 Task: Create in the project AgileDive and in the Backlog issue 'Integrate a new video tutorial feature into an existing e-learning platform to improve user engagement and learning outcomes' a child issue 'Integration with fleet tracking systems', and assign it to team member softage.4@softage.net. Create in the project AgileDive and in the Backlog issue 'Develop a new tool for automated testing of cross-device compatibility and responsiveness' a child issue 'Code optimization for low-latency network socket programming', and assign it to team member softage.1@softage.net
Action: Mouse scrolled (463, 595) with delta (0, 0)
Screenshot: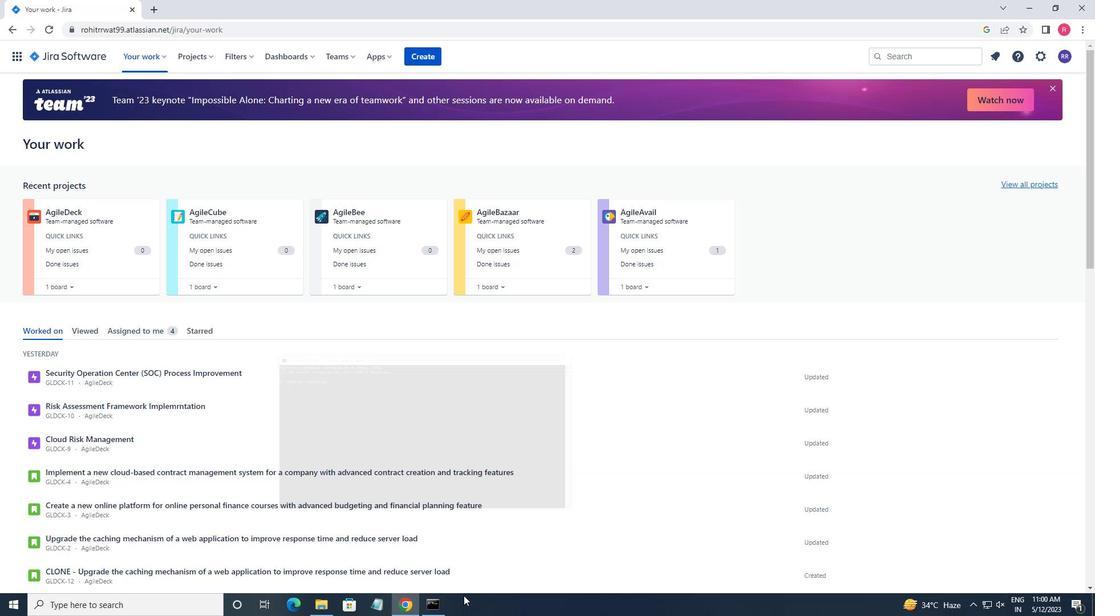 
Action: Mouse moved to (195, 62)
Screenshot: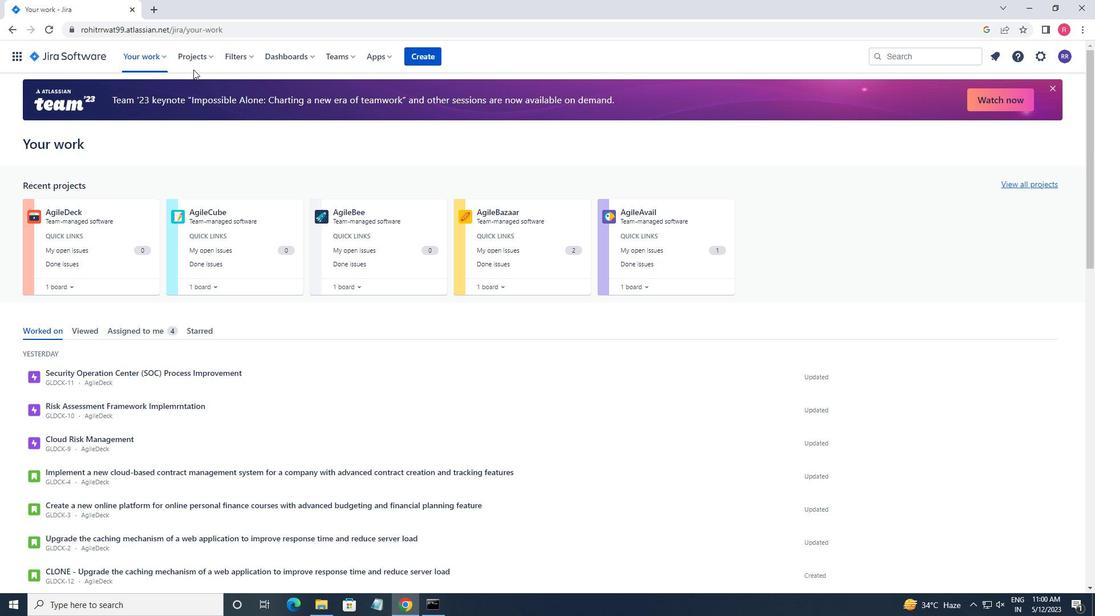 
Action: Mouse pressed left at (195, 62)
Screenshot: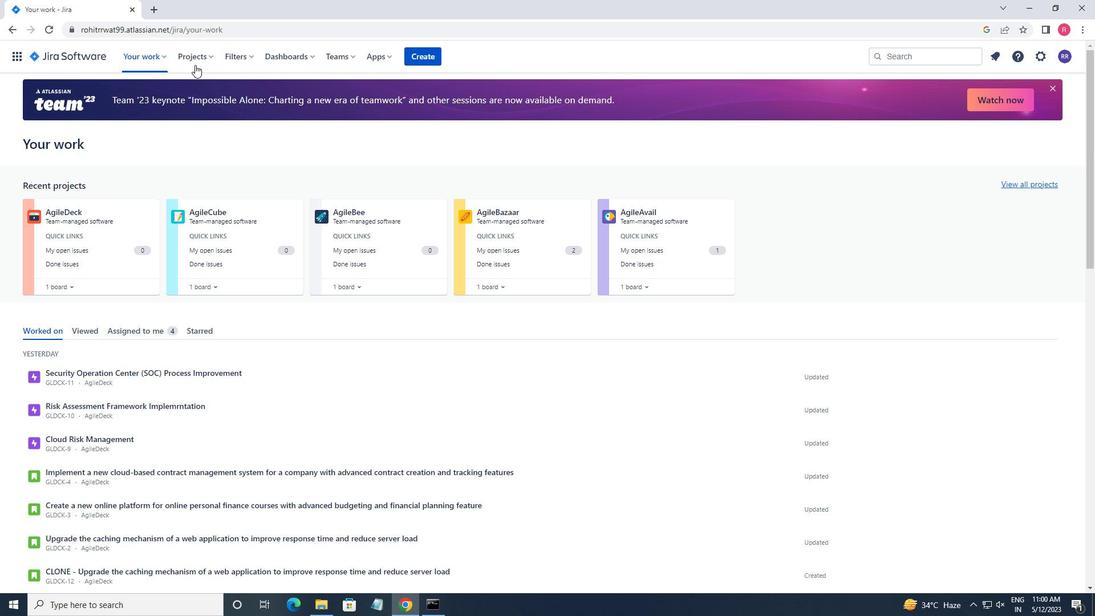 
Action: Mouse moved to (221, 103)
Screenshot: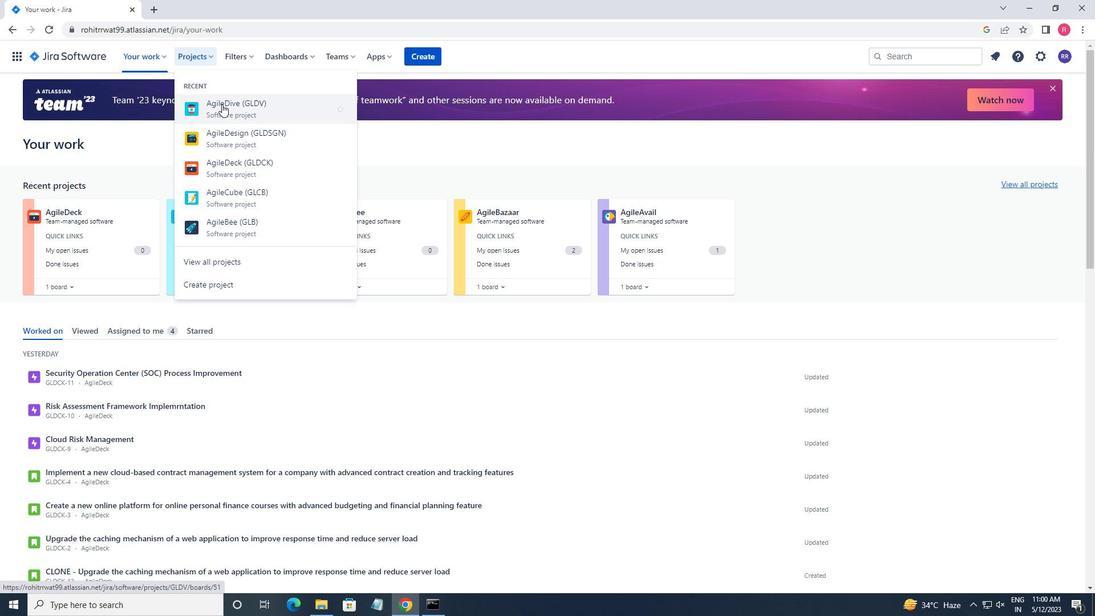 
Action: Mouse pressed left at (221, 103)
Screenshot: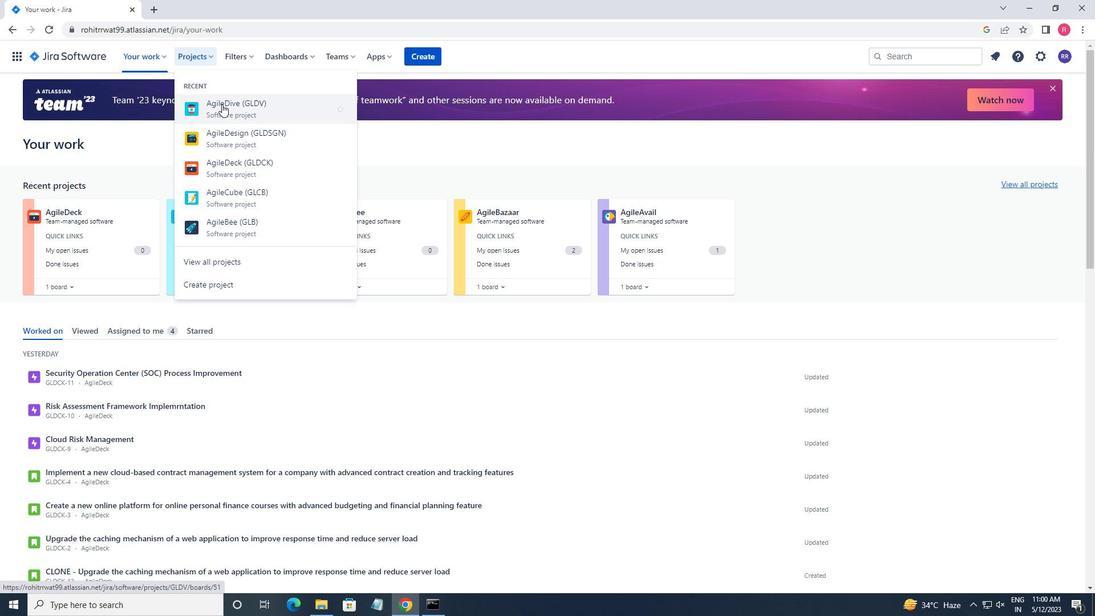 
Action: Mouse moved to (68, 169)
Screenshot: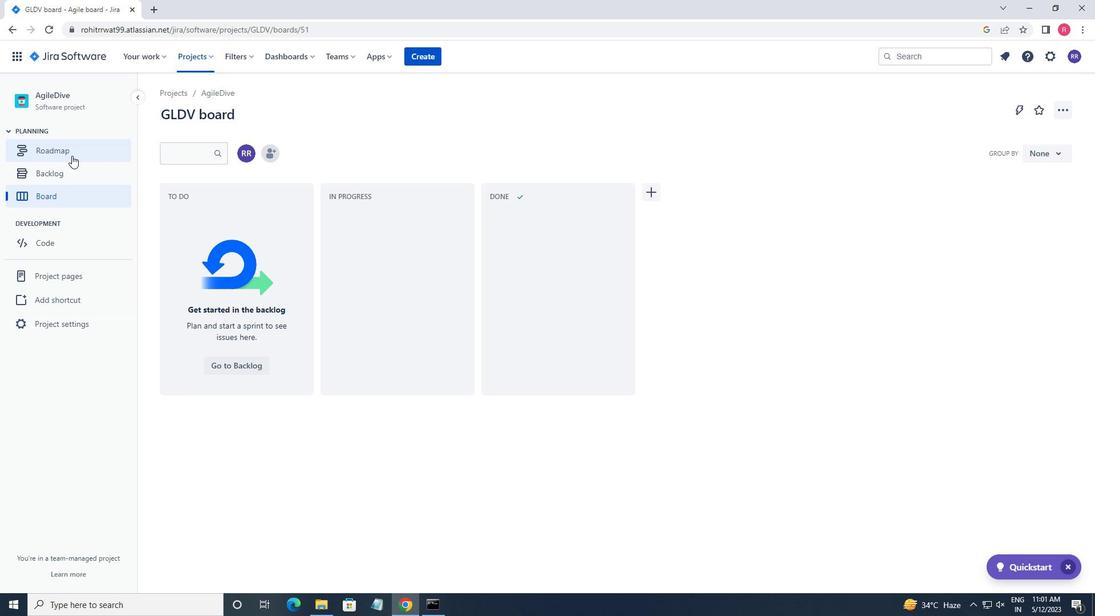 
Action: Mouse pressed left at (68, 169)
Screenshot: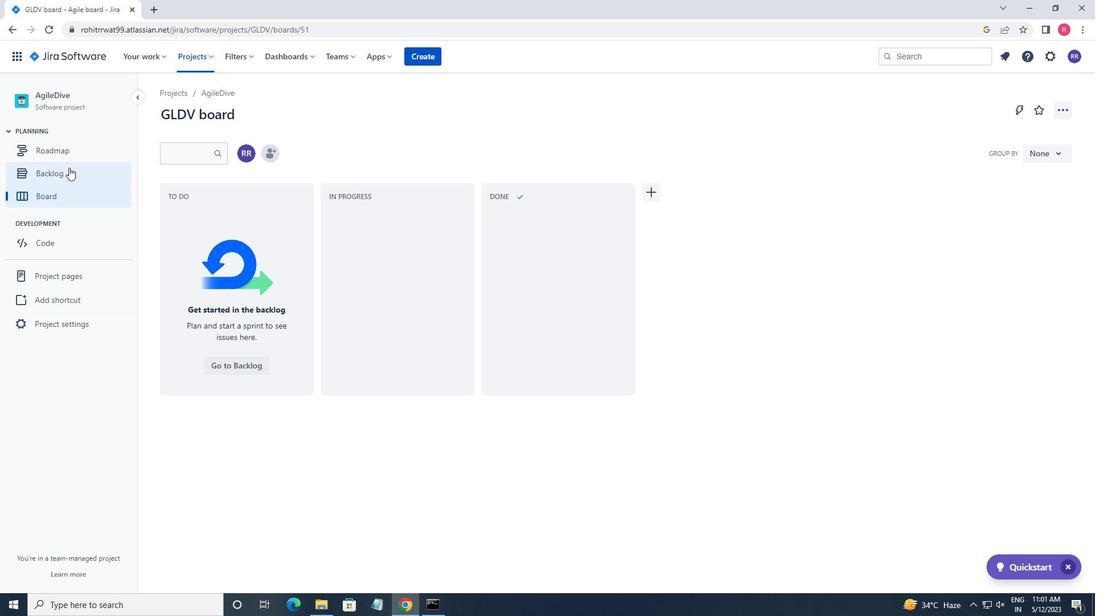 
Action: Mouse moved to (492, 362)
Screenshot: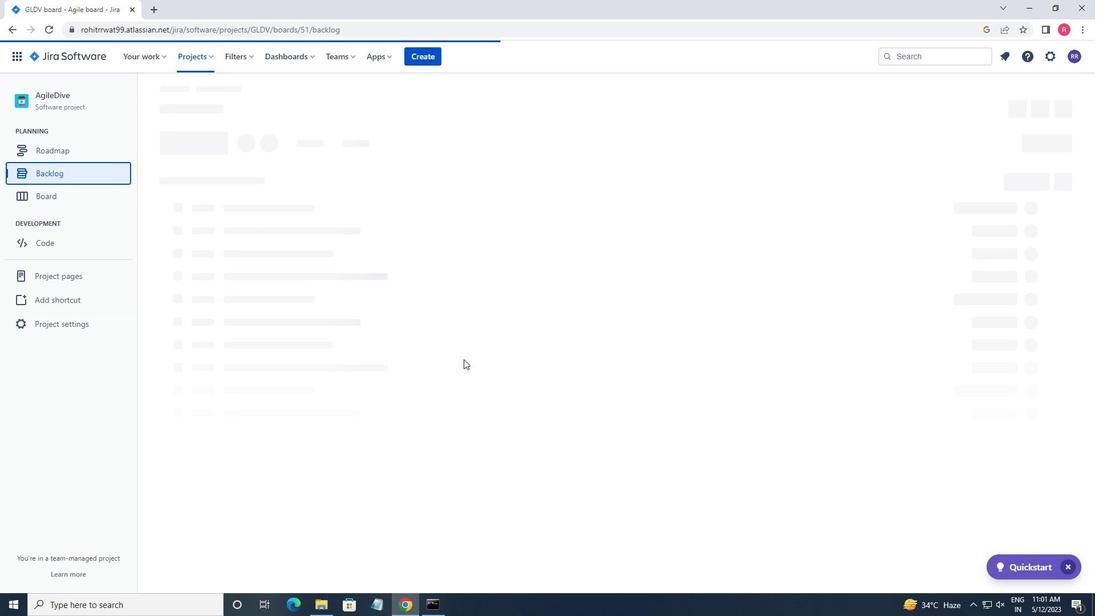 
Action: Mouse scrolled (492, 362) with delta (0, 0)
Screenshot: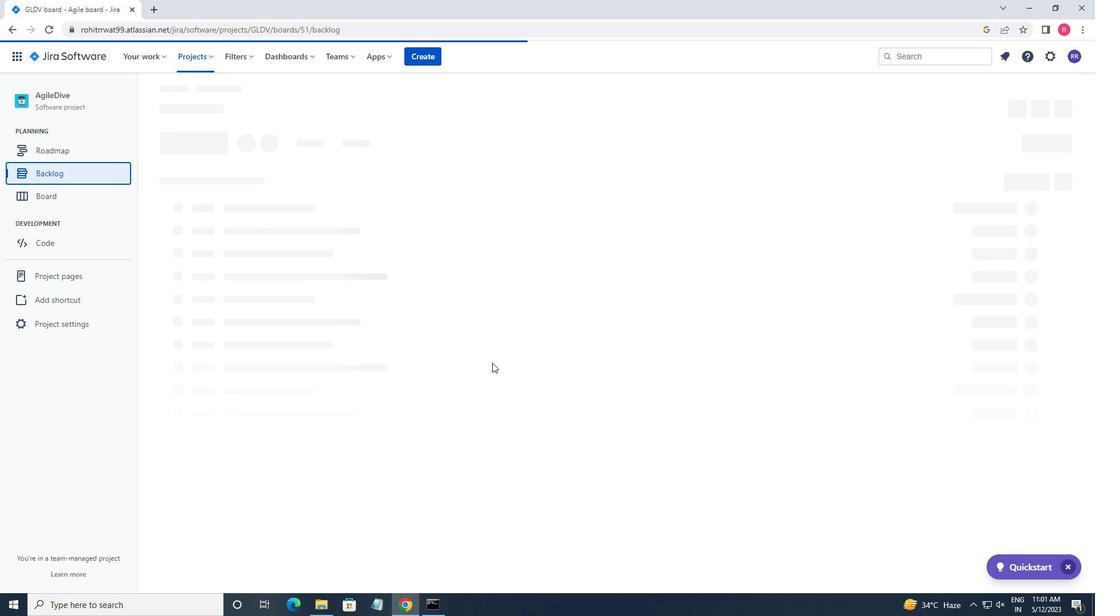 
Action: Mouse scrolled (492, 362) with delta (0, 0)
Screenshot: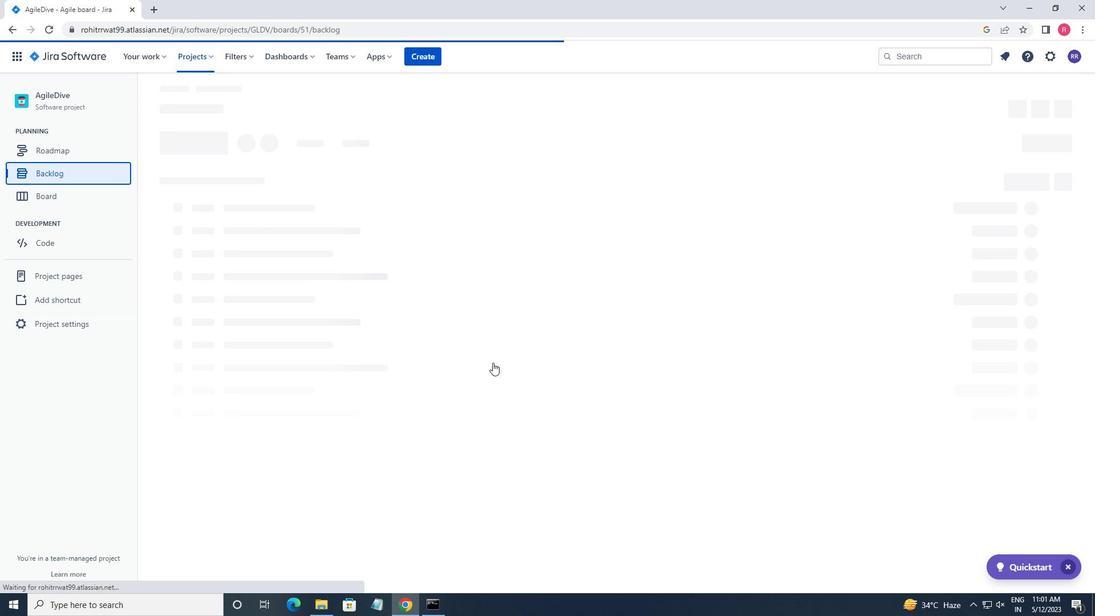 
Action: Mouse scrolled (492, 362) with delta (0, 0)
Screenshot: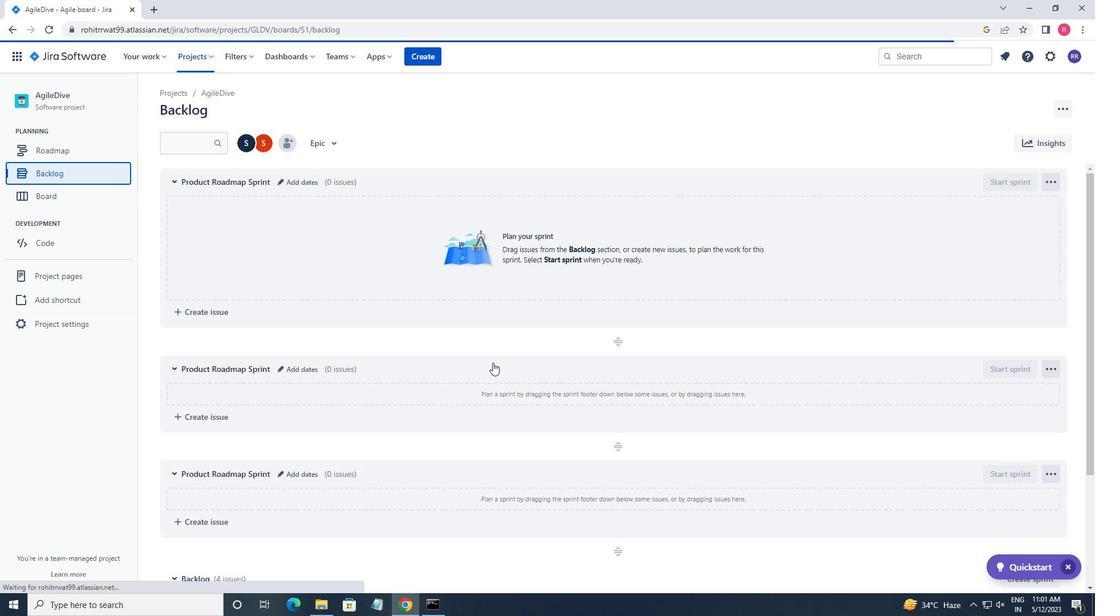 
Action: Mouse scrolled (492, 362) with delta (0, 0)
Screenshot: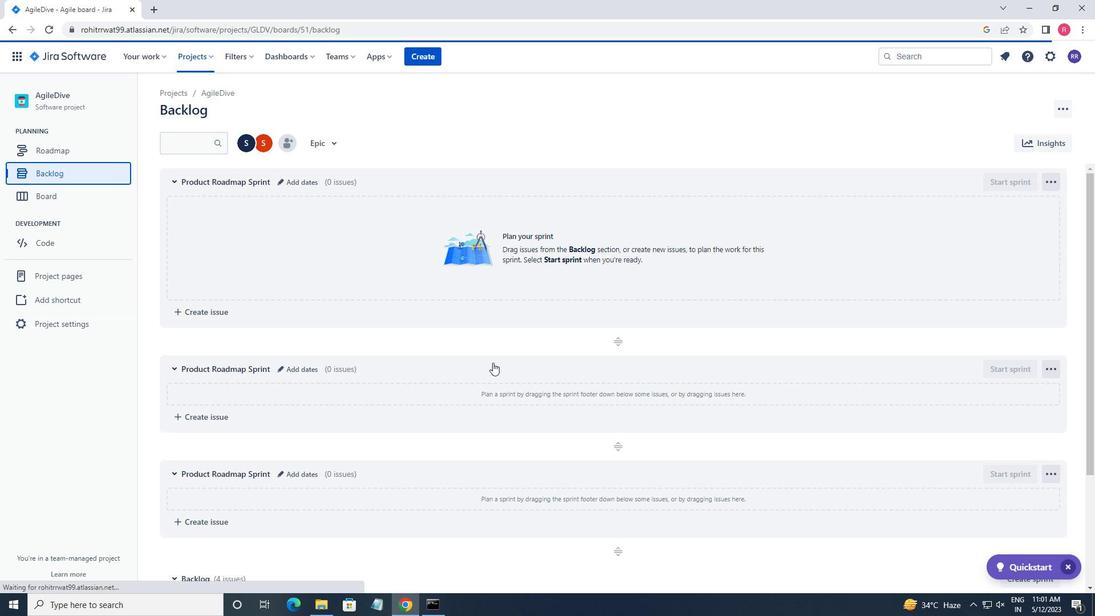 
Action: Mouse scrolled (492, 362) with delta (0, 0)
Screenshot: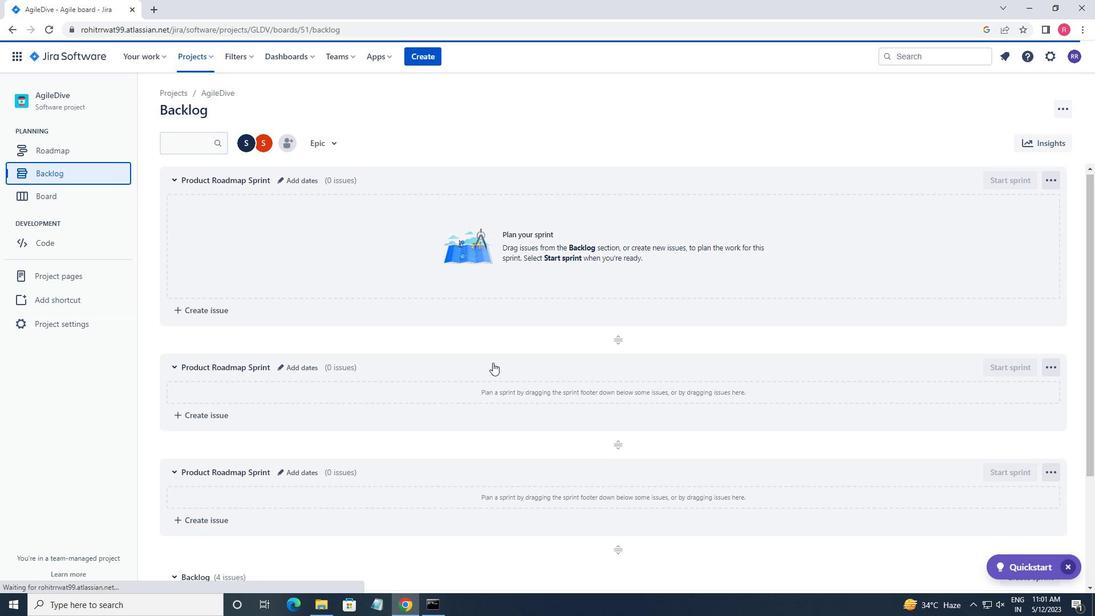 
Action: Mouse scrolled (492, 362) with delta (0, 0)
Screenshot: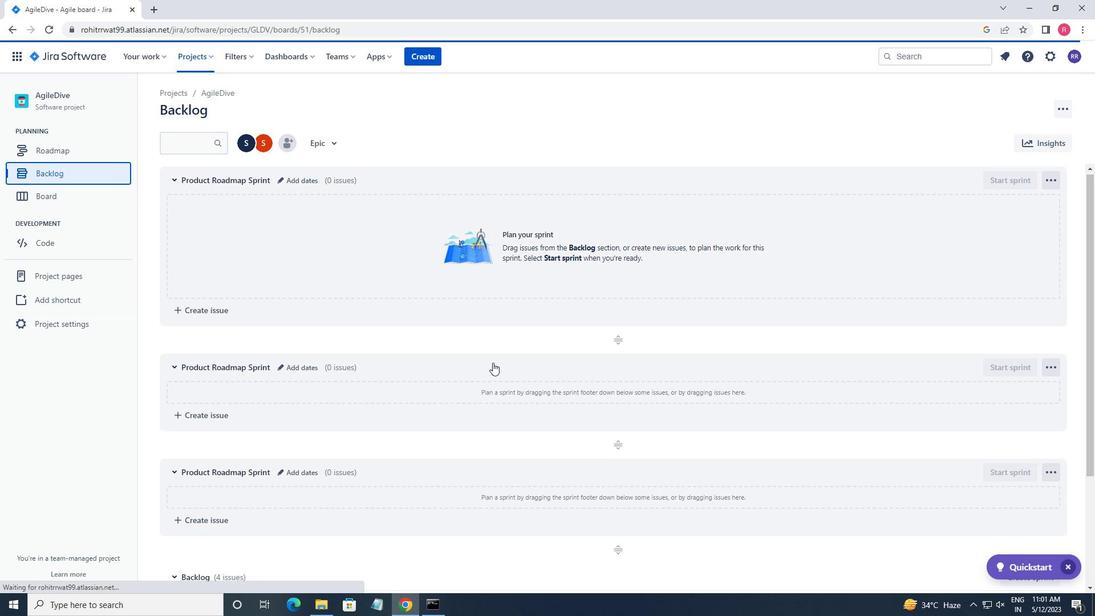 
Action: Mouse scrolled (492, 362) with delta (0, 0)
Screenshot: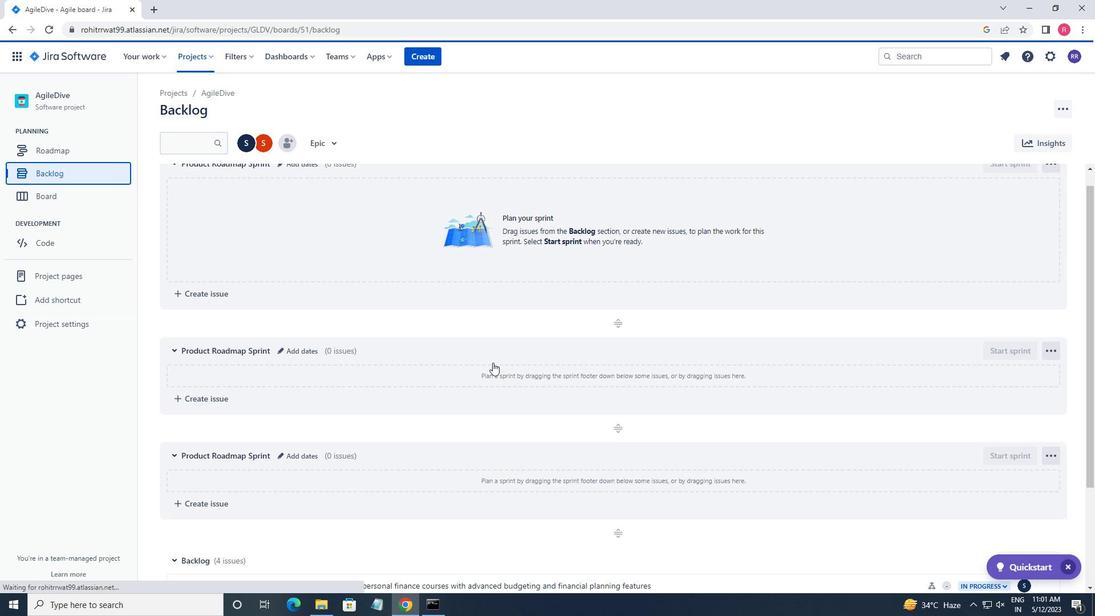 
Action: Mouse scrolled (492, 362) with delta (0, 0)
Screenshot: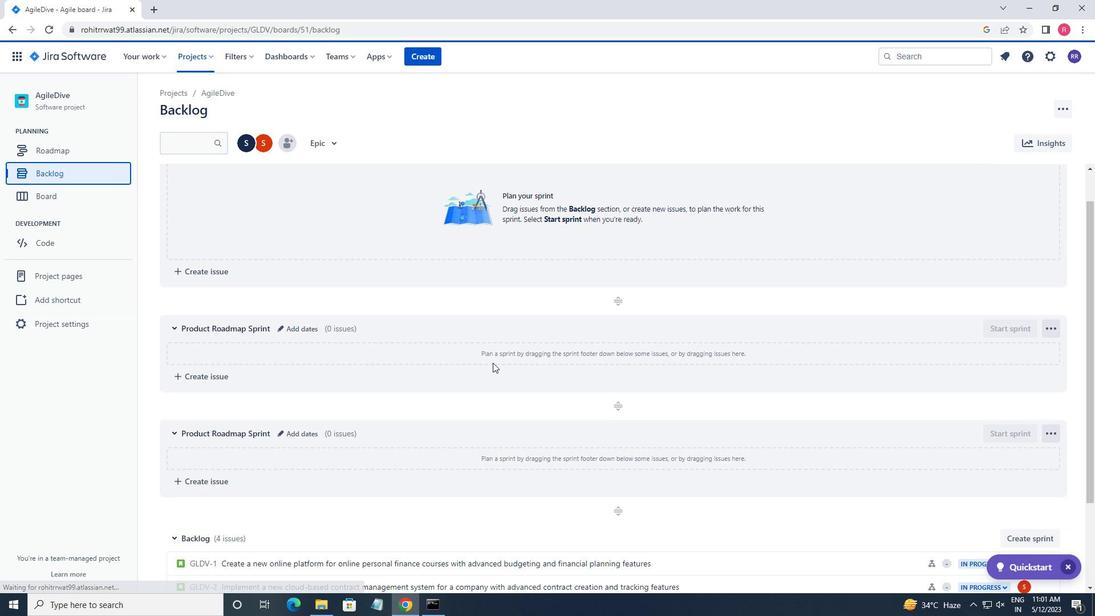 
Action: Mouse moved to (842, 500)
Screenshot: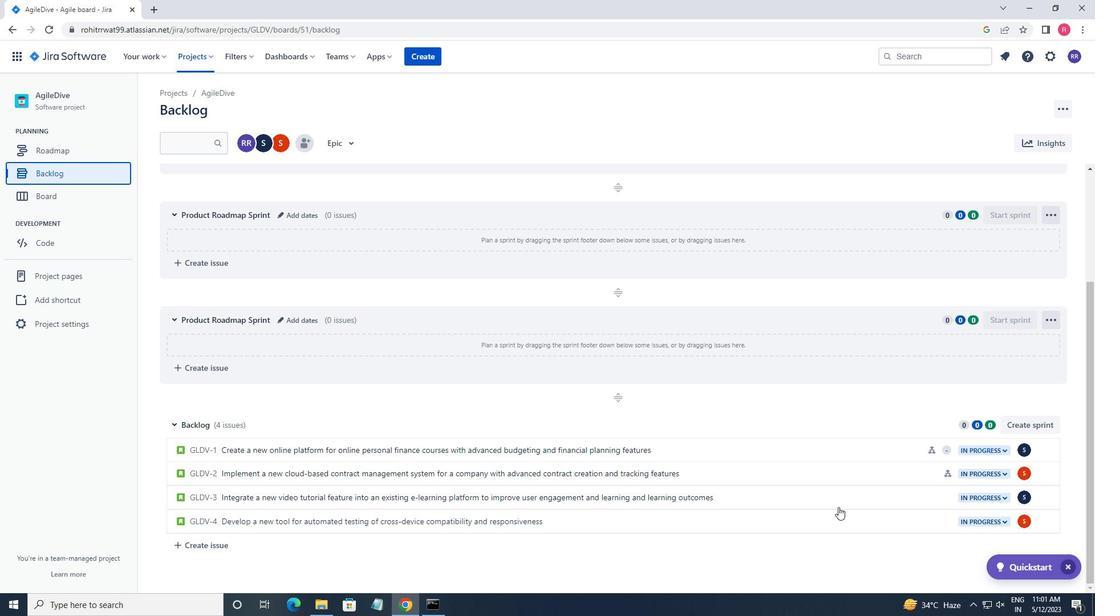 
Action: Mouse pressed left at (842, 500)
Screenshot: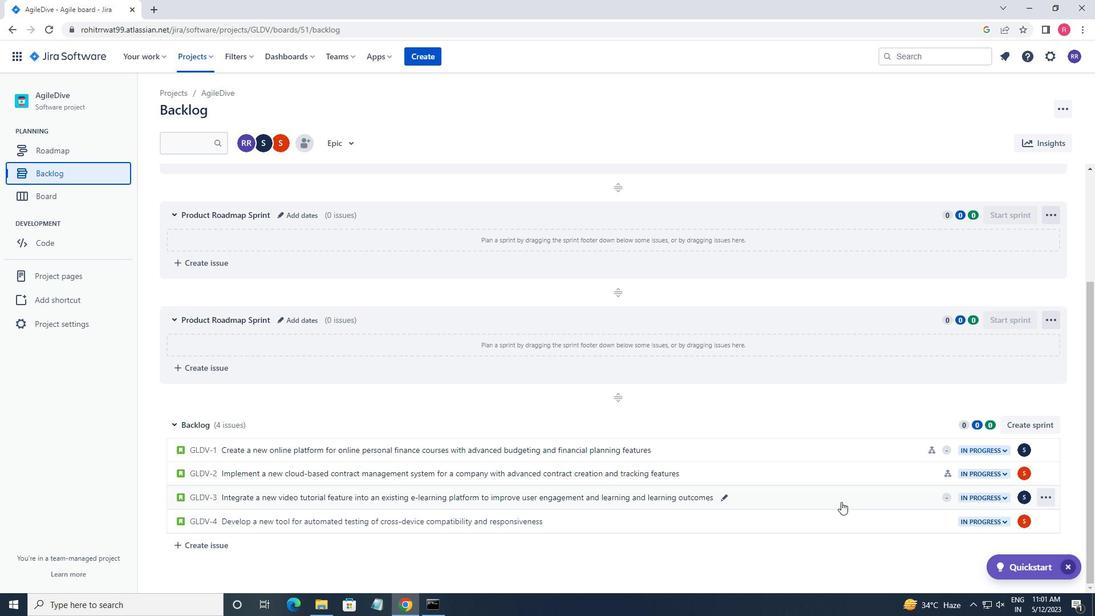 
Action: Mouse moved to (896, 294)
Screenshot: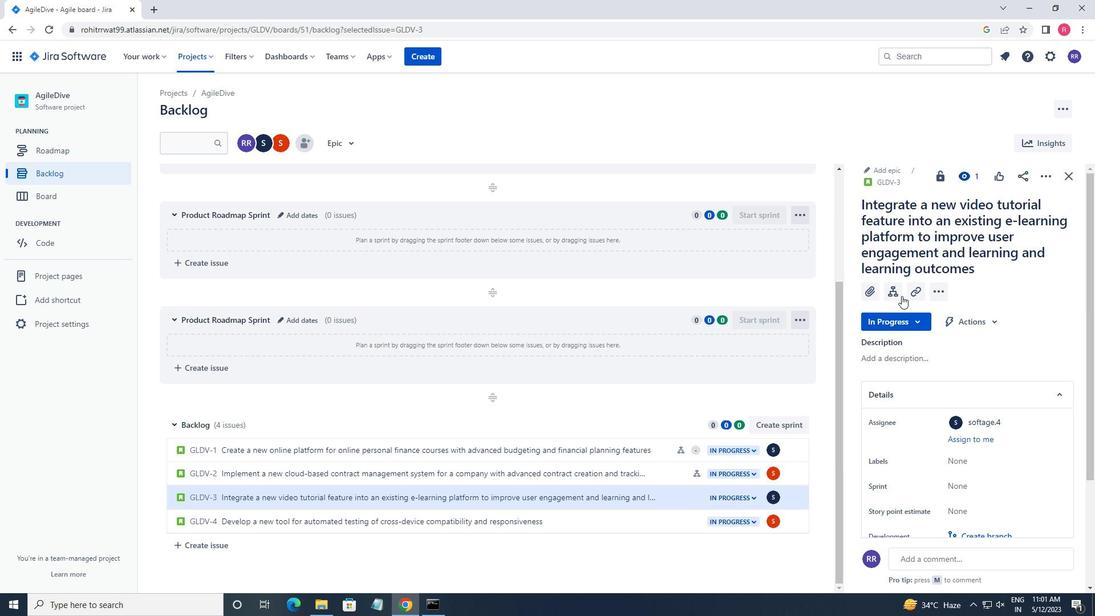 
Action: Mouse pressed left at (896, 294)
Screenshot: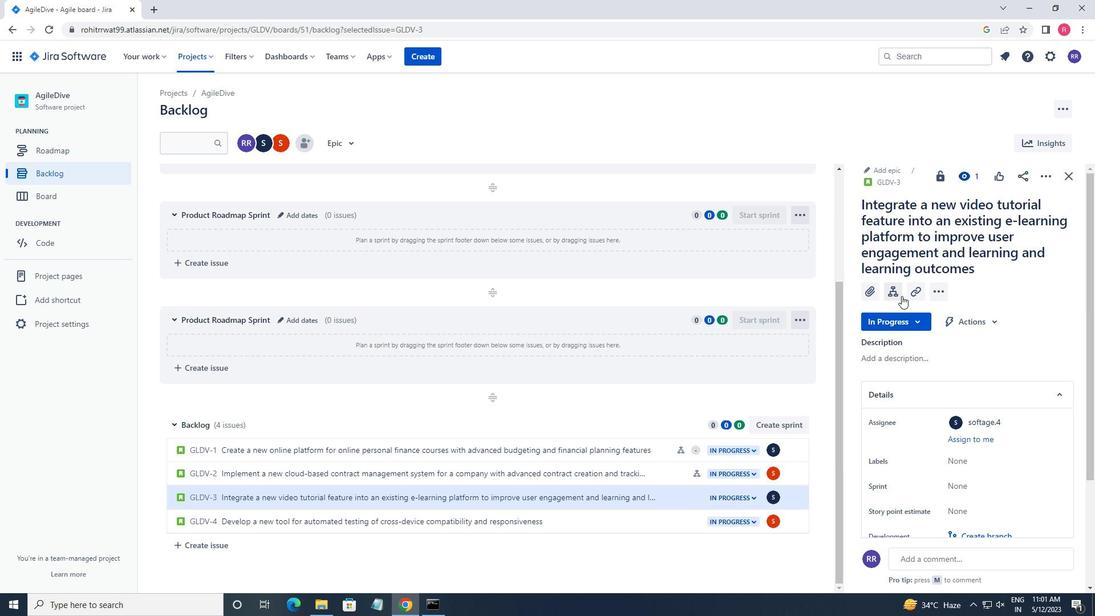 
Action: Key pressed <Key.shift_r>Integration<Key.space>with<Key.space>fleet<Key.space>tracking<Key.space>systems<Key.enter>
Screenshot: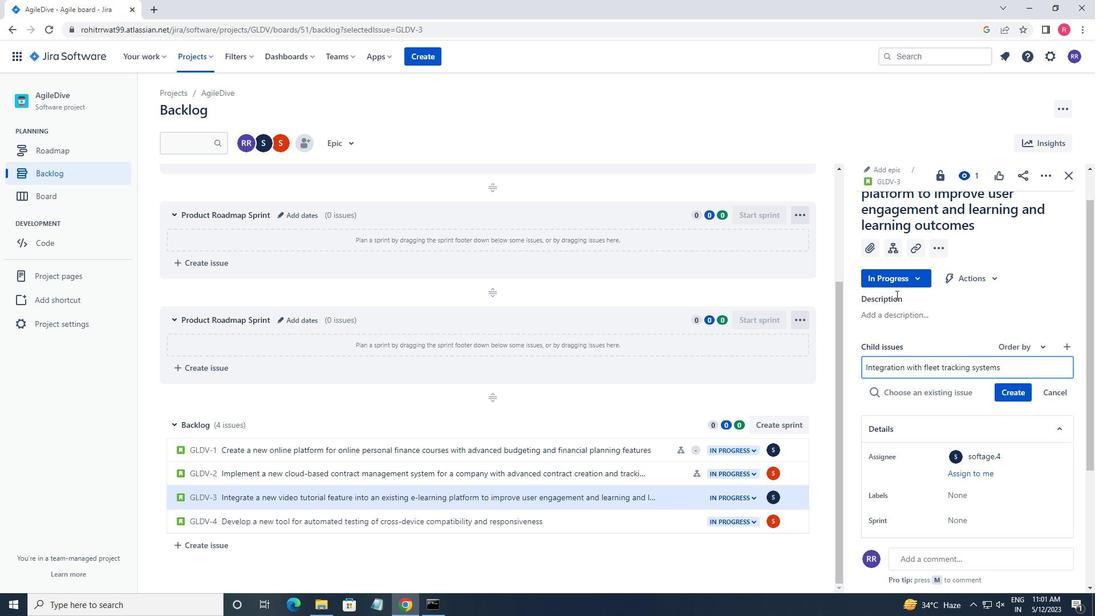 
Action: Mouse moved to (1018, 377)
Screenshot: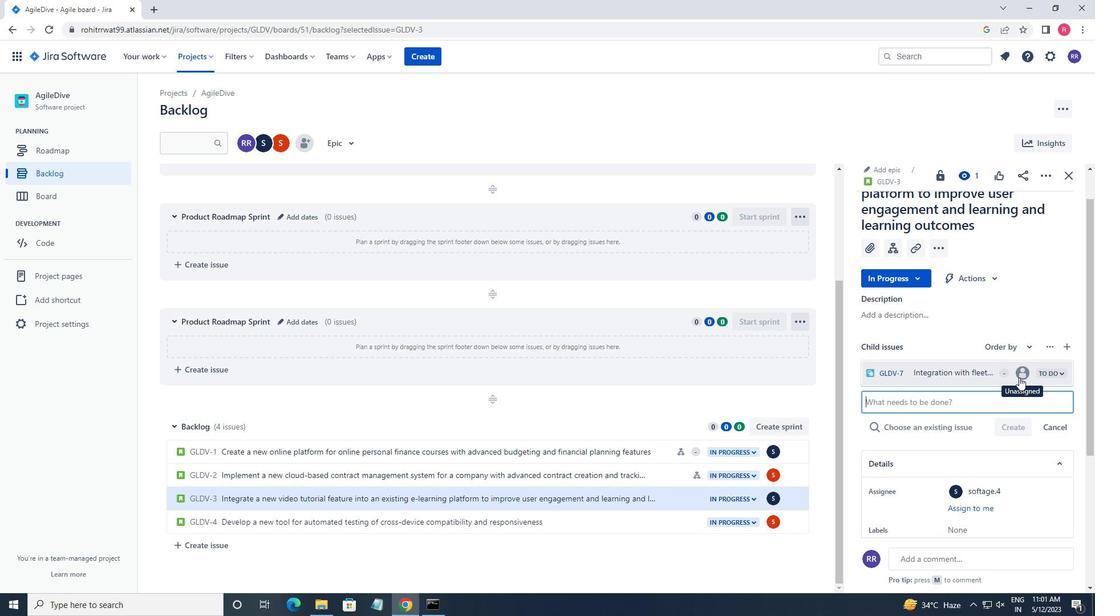 
Action: Mouse pressed left at (1018, 377)
Screenshot: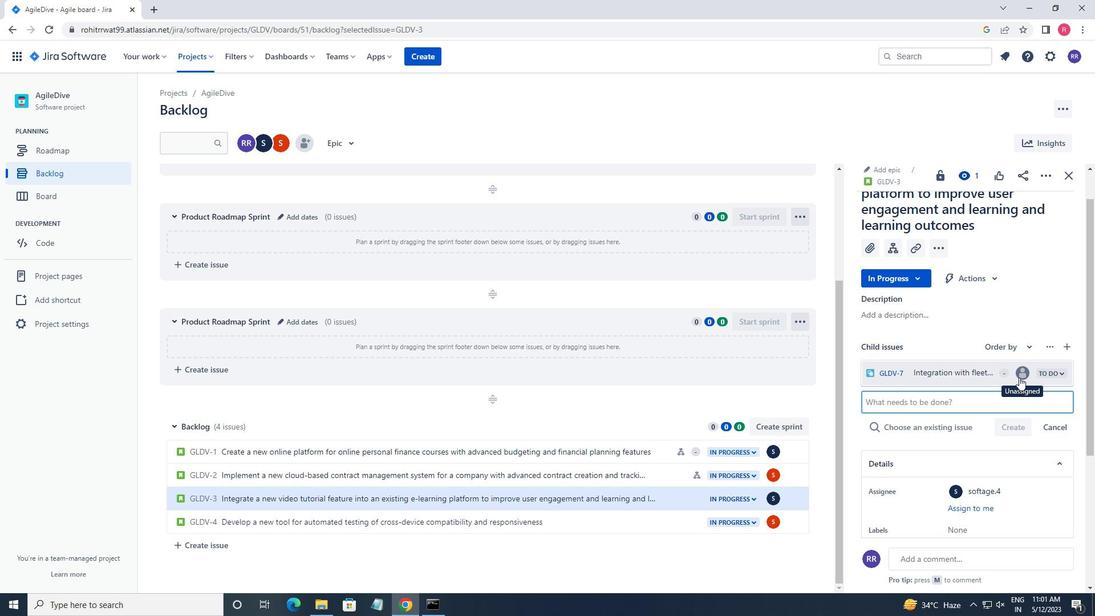 
Action: Mouse moved to (777, 349)
Screenshot: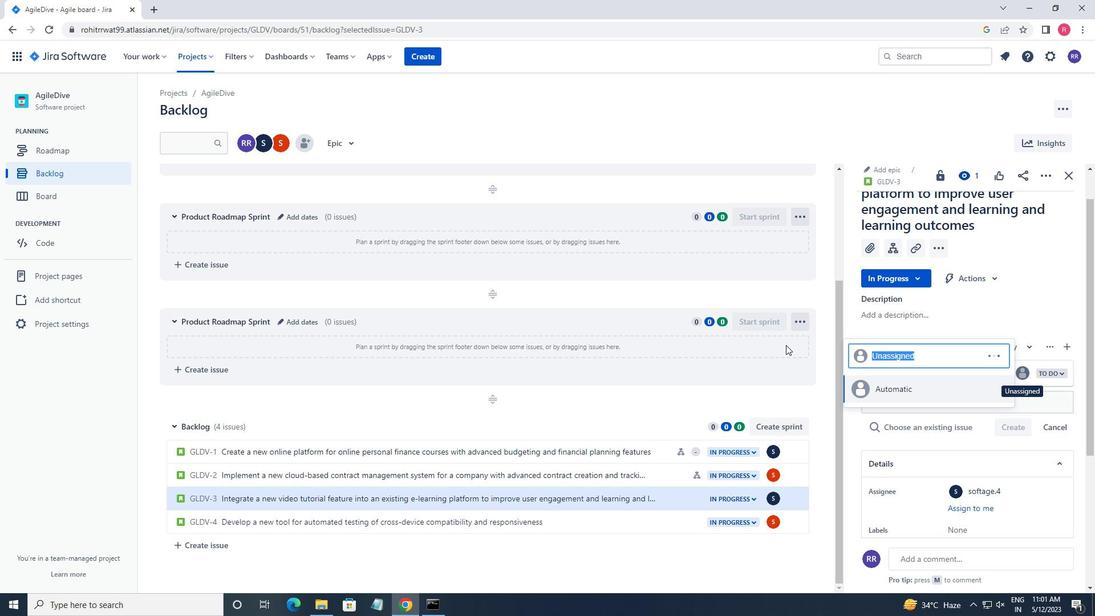 
Action: Key pressed softah<Key.backspace>ge.4
Screenshot: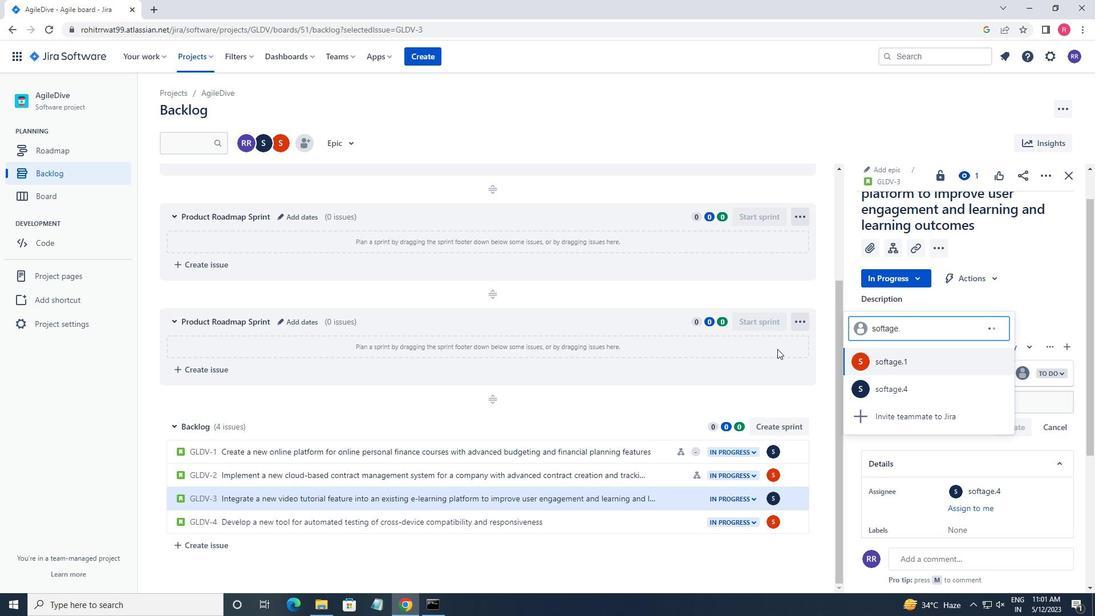 
Action: Mouse moved to (932, 359)
Screenshot: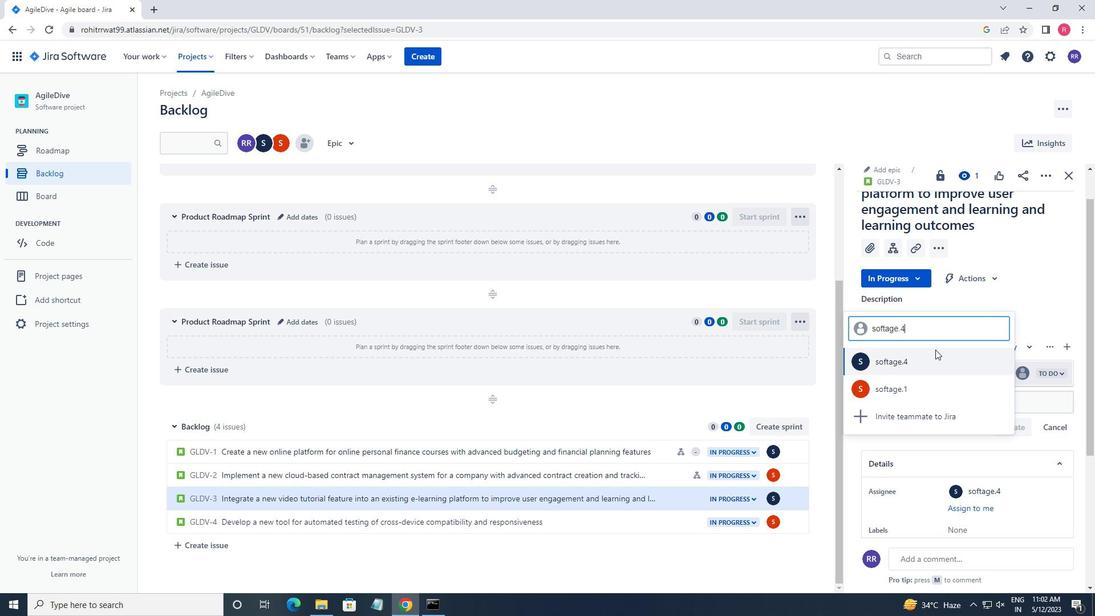 
Action: Mouse pressed left at (932, 359)
Screenshot: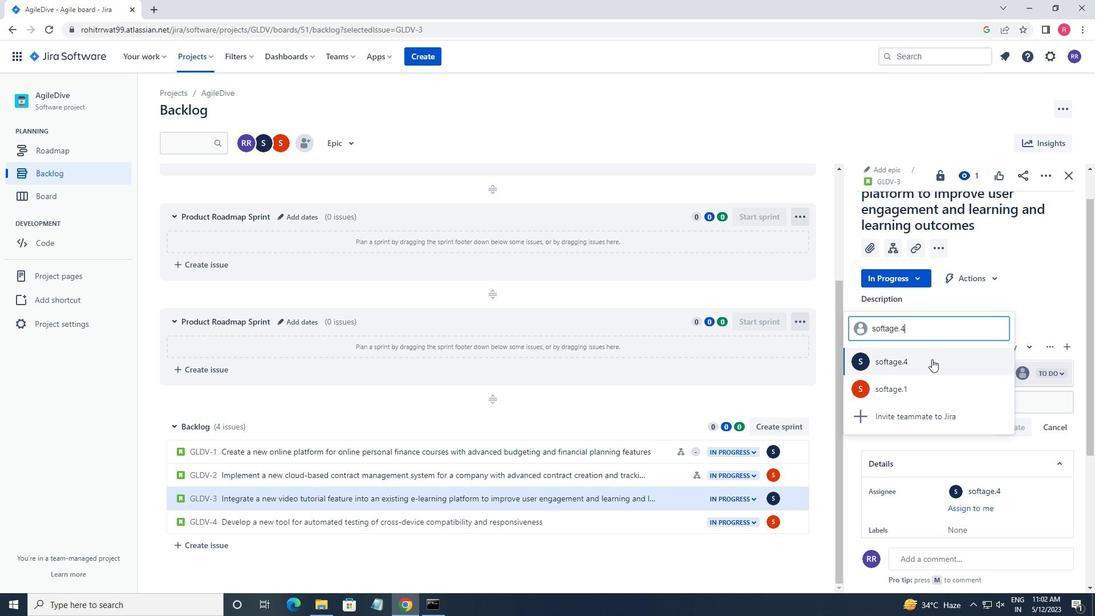 
Action: Mouse moved to (628, 527)
Screenshot: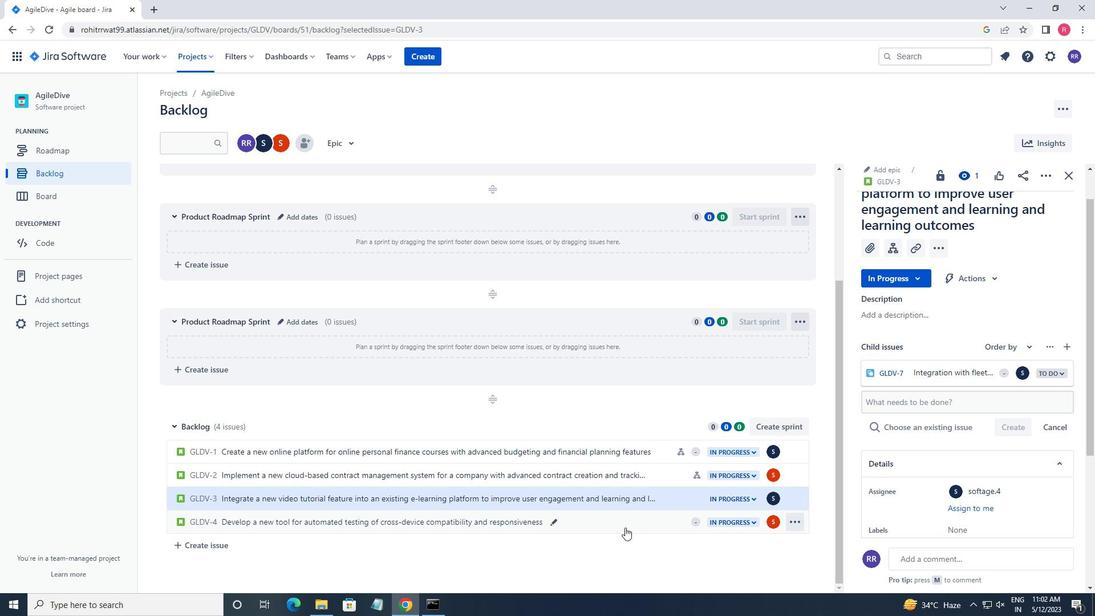 
Action: Mouse pressed left at (628, 527)
Screenshot: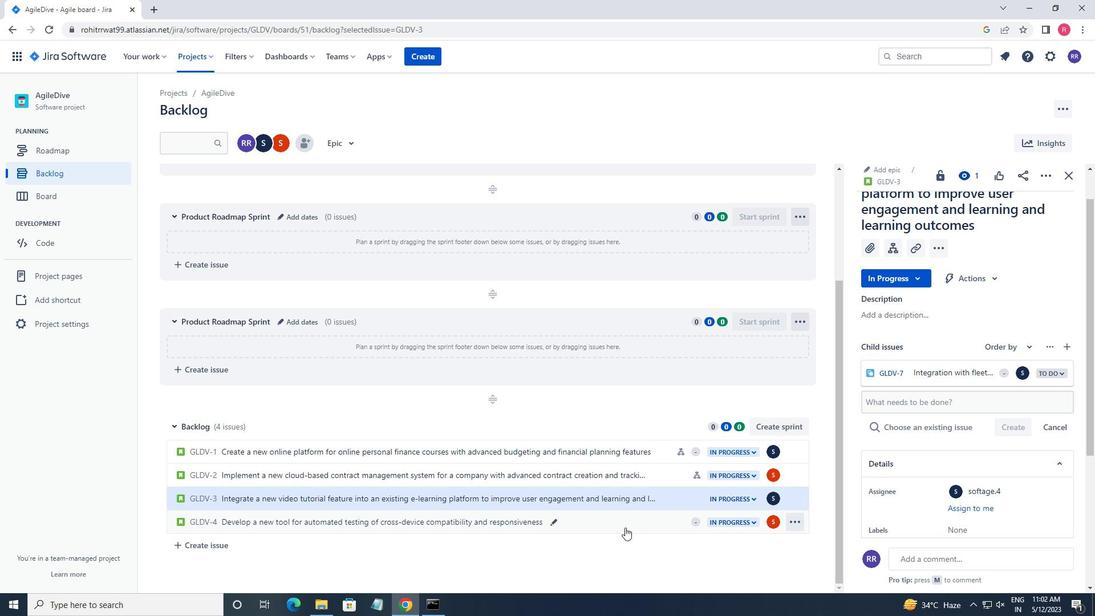 
Action: Mouse moved to (896, 264)
Screenshot: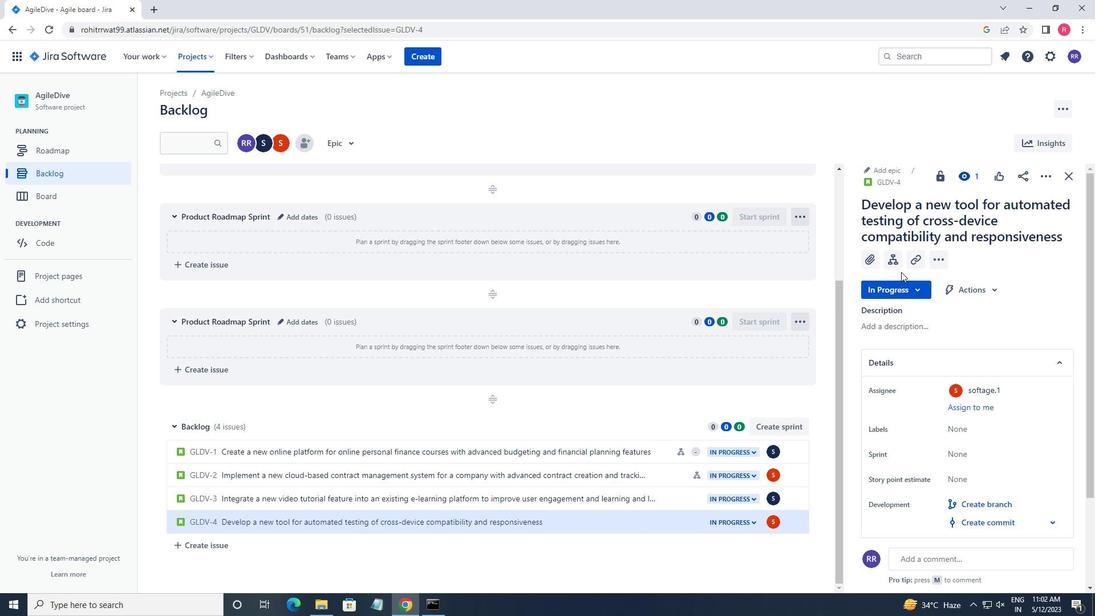 
Action: Mouse pressed left at (896, 264)
Screenshot: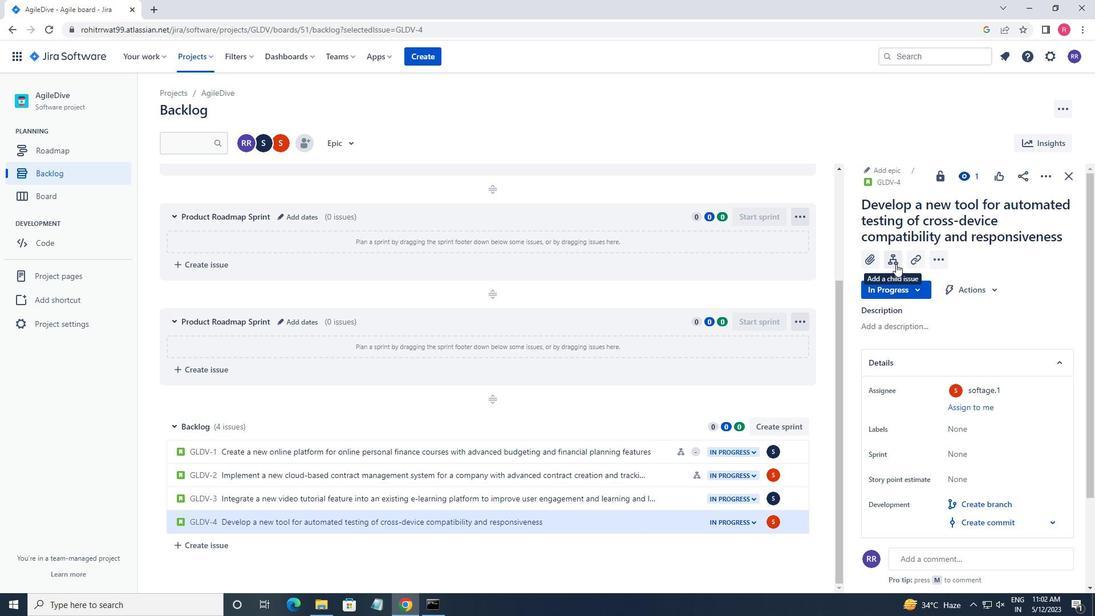 
Action: Key pressed <Key.shift>CODE<Key.space>OPTIMIX<Key.backspace>ZATION<Key.space>FOR<Key.space>LOW-LATENCY<Key.space>NETWORK<Key.space>SOCKET<Key.space>PROGRAMMING
Screenshot: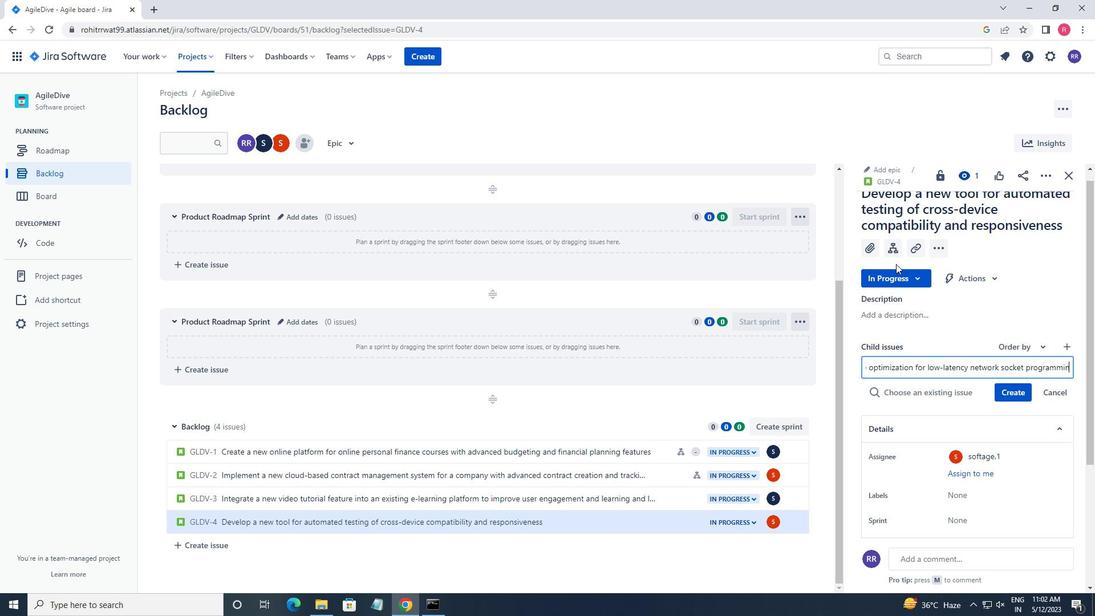 
Action: Mouse moved to (1005, 394)
Screenshot: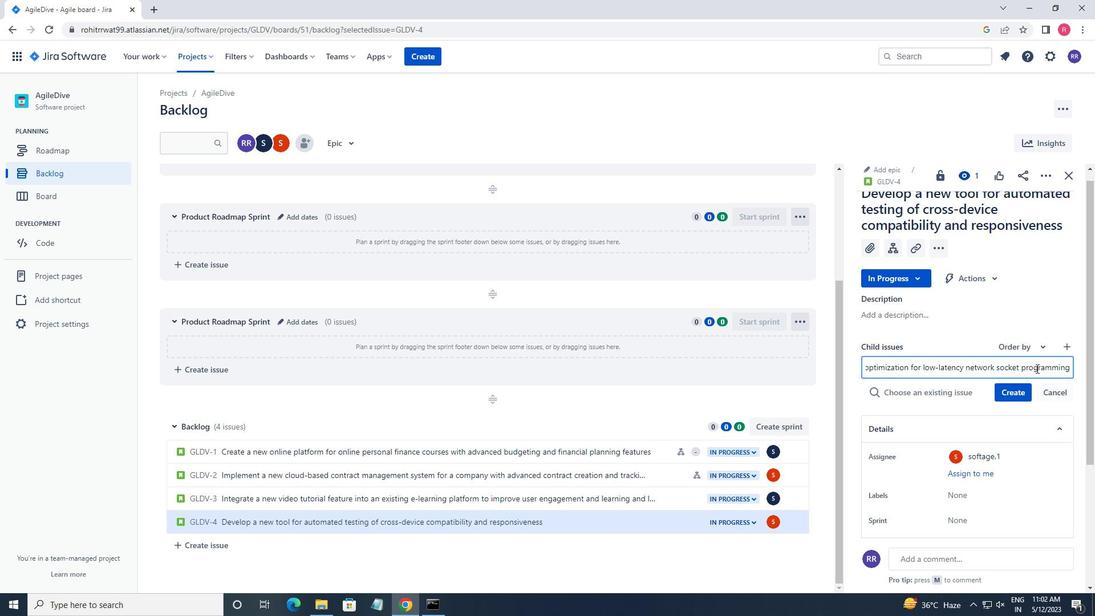
Action: Mouse pressed left at (1005, 394)
Screenshot: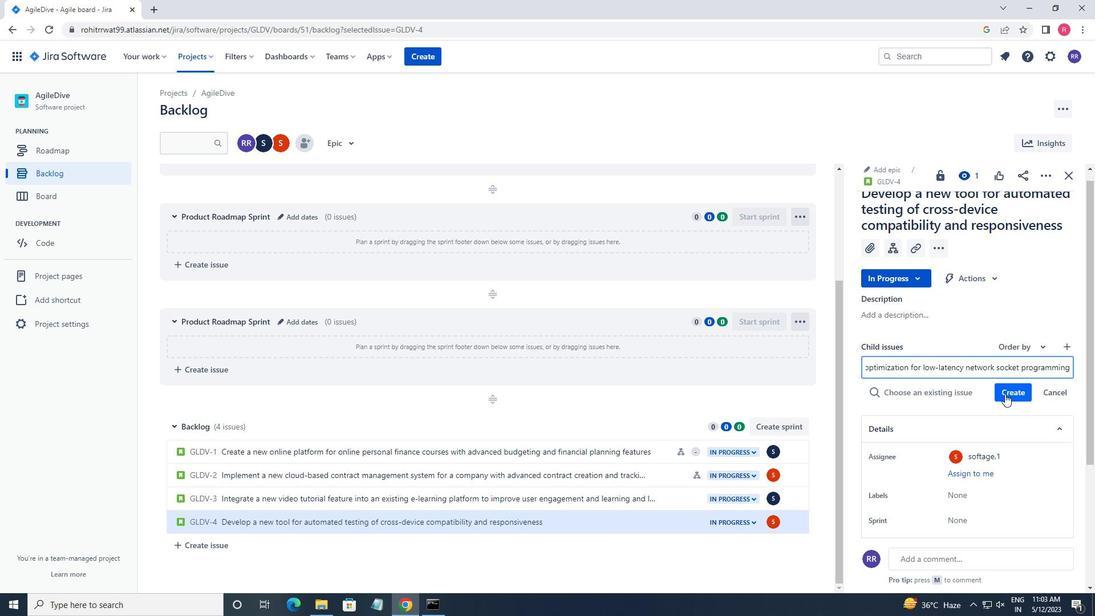
Action: Mouse moved to (1028, 375)
Screenshot: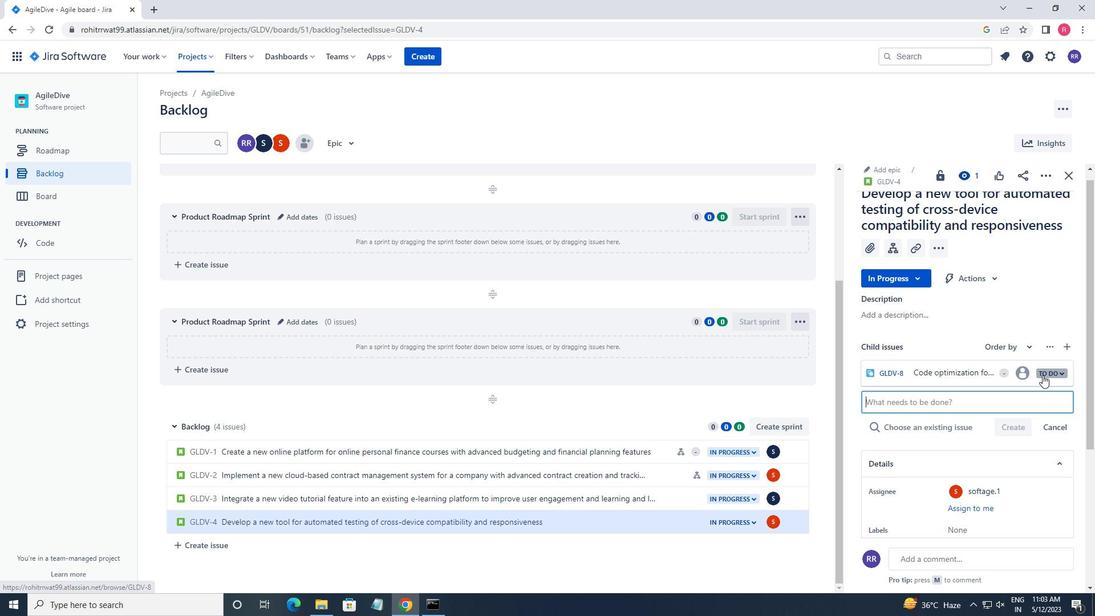 
Action: Mouse pressed left at (1028, 375)
Screenshot: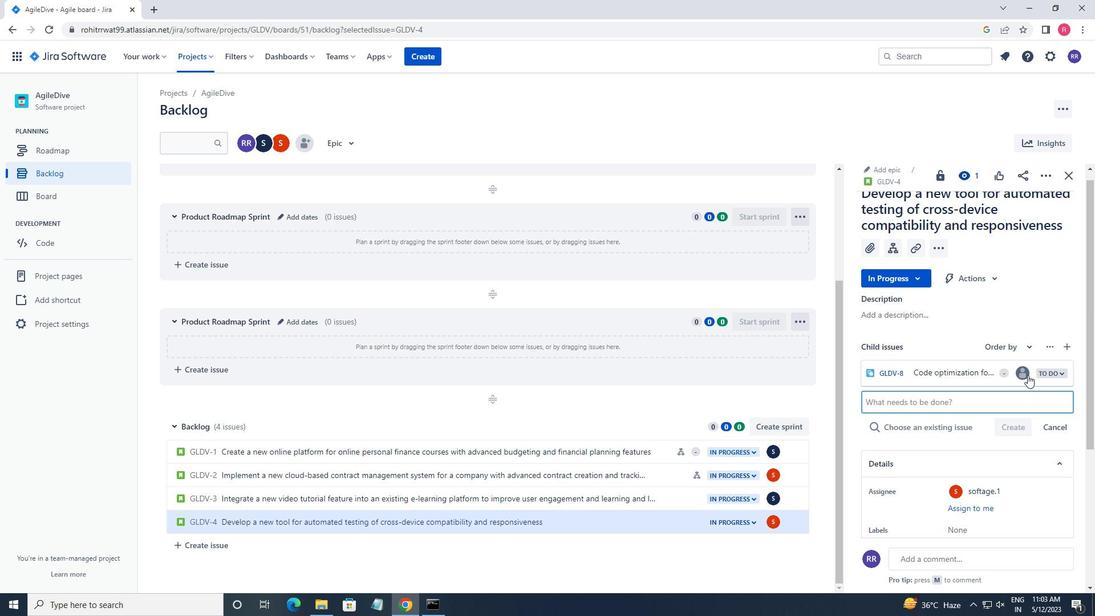 
Action: Key pressed SOFTAGE.1
Screenshot: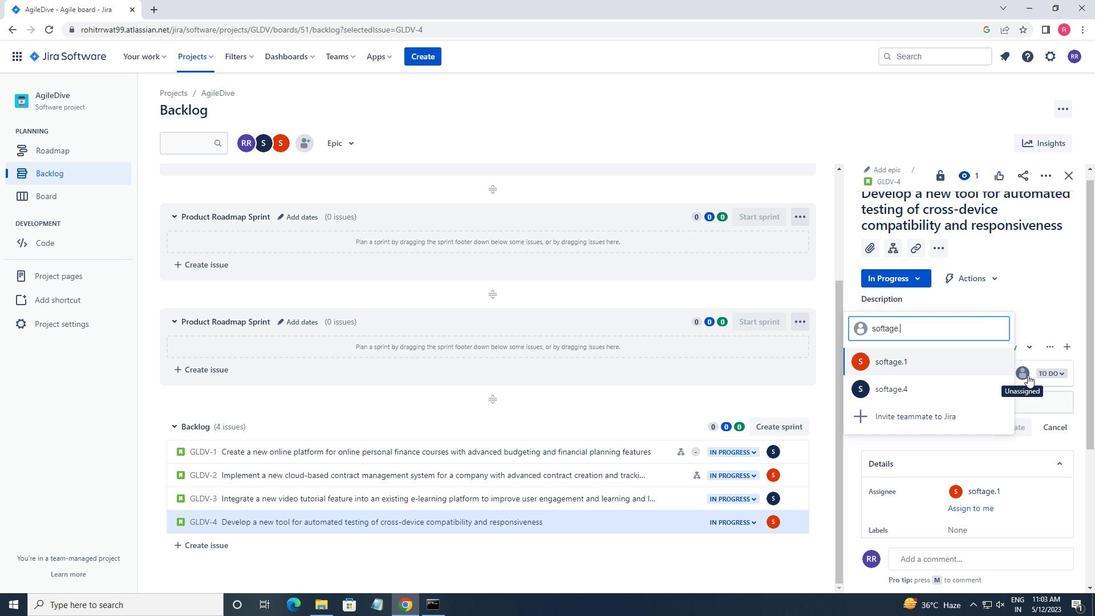 
Action: Mouse moved to (947, 363)
Screenshot: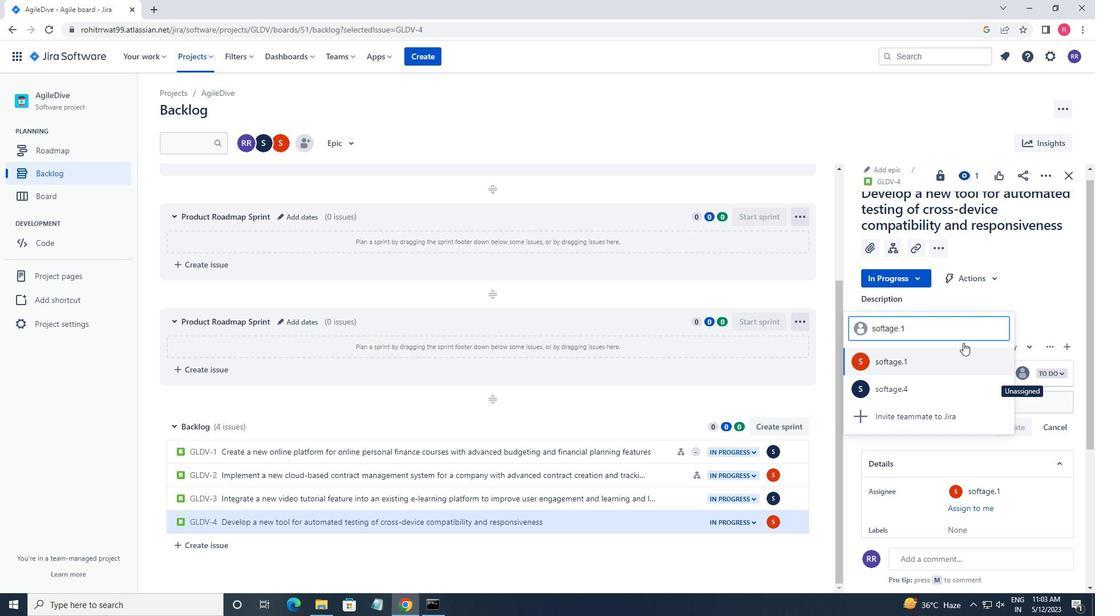
Action: Mouse pressed left at (947, 363)
Screenshot: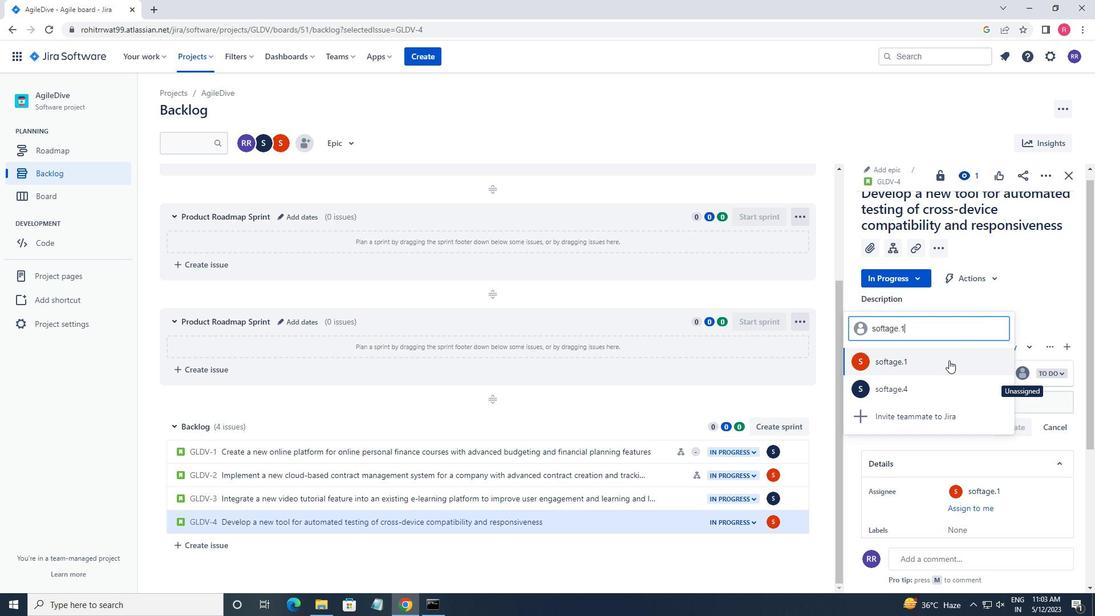 
